 Task: Create a due date automation trigger when advanced on, 2 hours before a card is due add dates starting this month.
Action: Mouse moved to (880, 92)
Screenshot: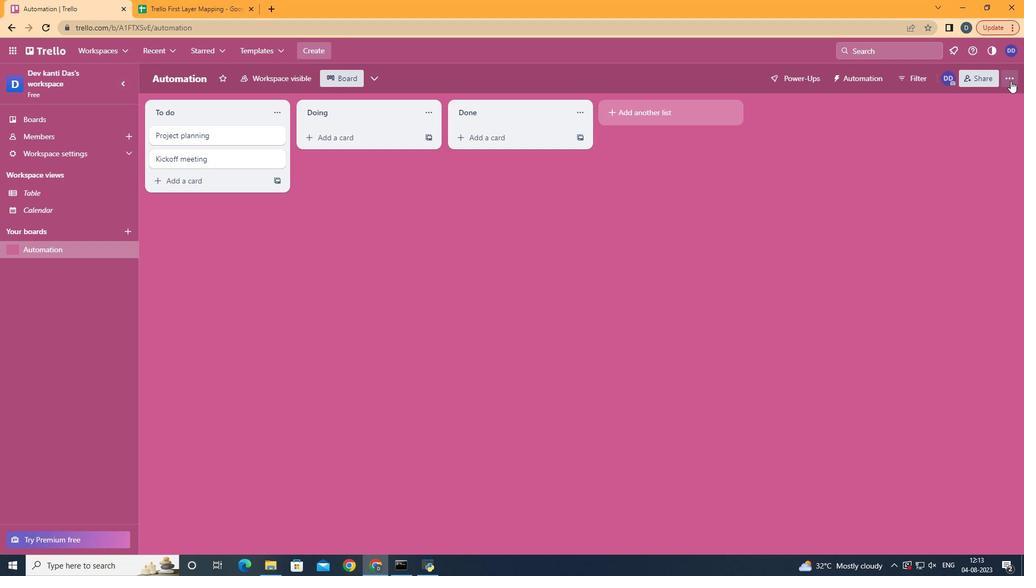 
Action: Mouse pressed left at (880, 92)
Screenshot: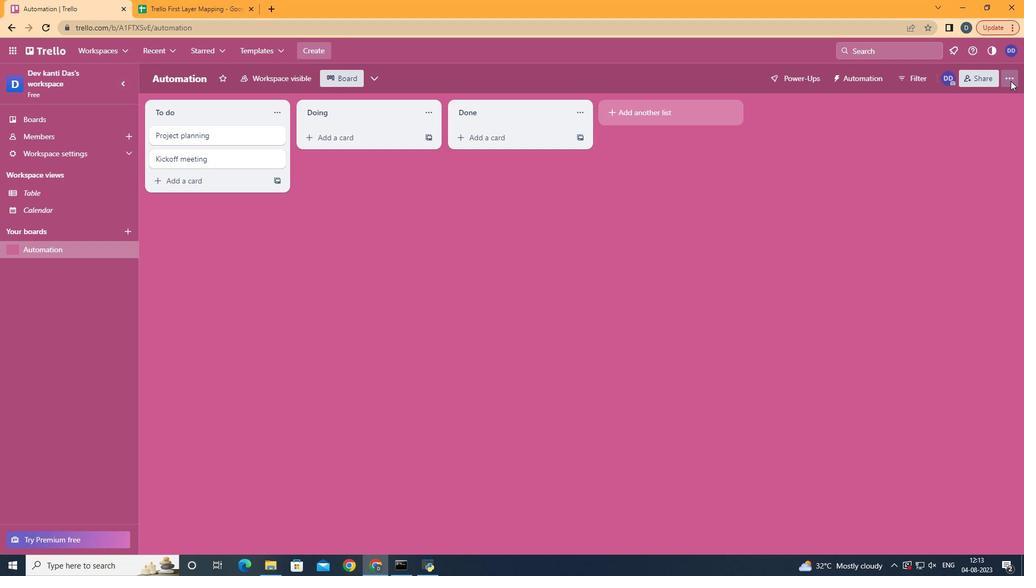 
Action: Mouse moved to (819, 229)
Screenshot: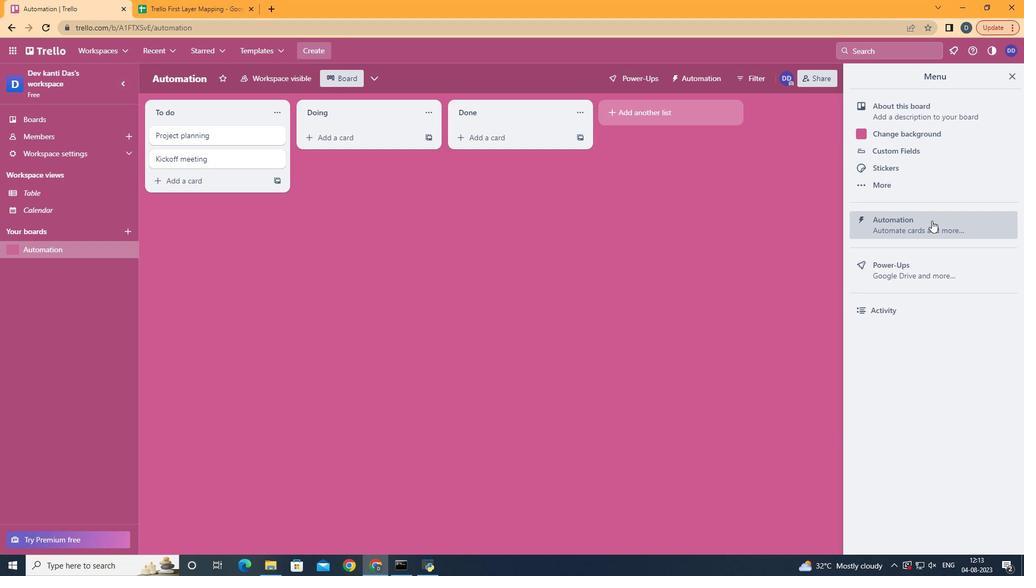 
Action: Mouse pressed left at (819, 229)
Screenshot: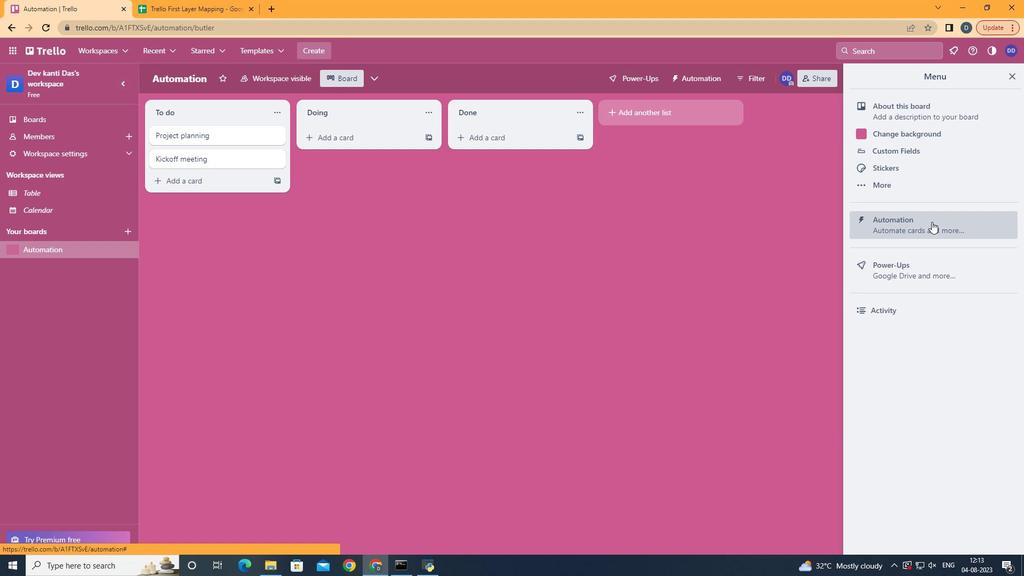
Action: Mouse moved to (268, 219)
Screenshot: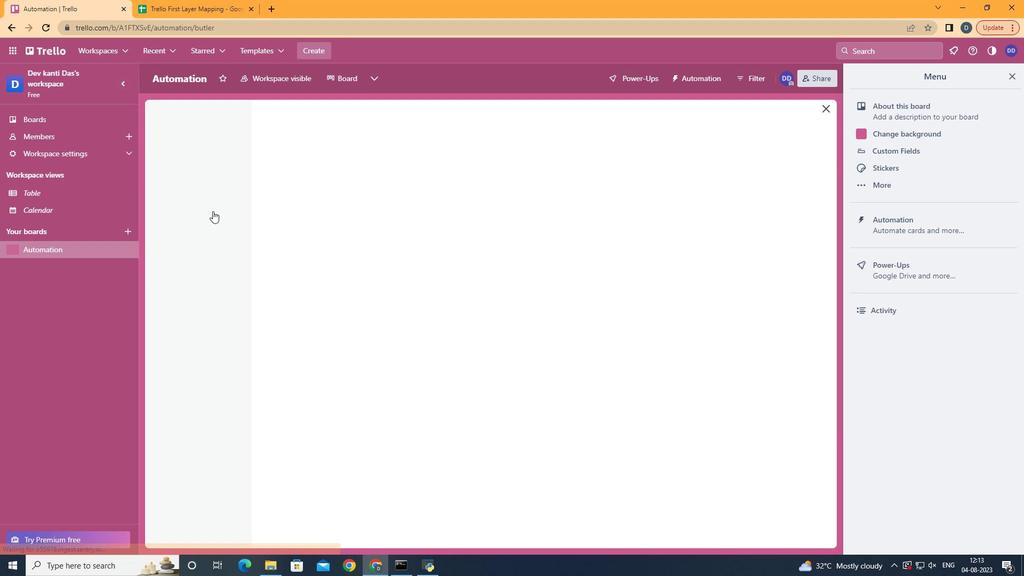 
Action: Mouse pressed left at (268, 219)
Screenshot: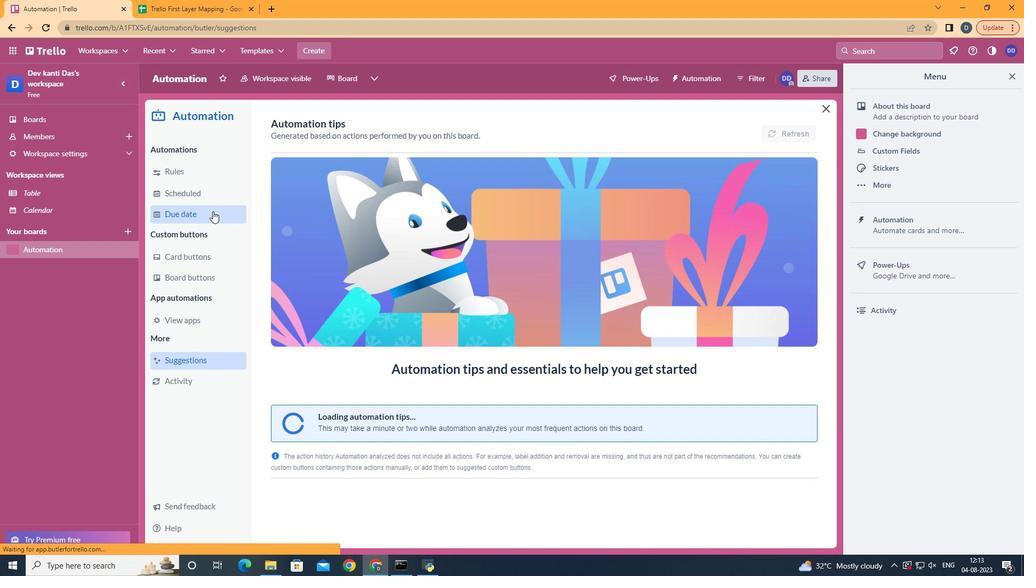 
Action: Mouse moved to (684, 141)
Screenshot: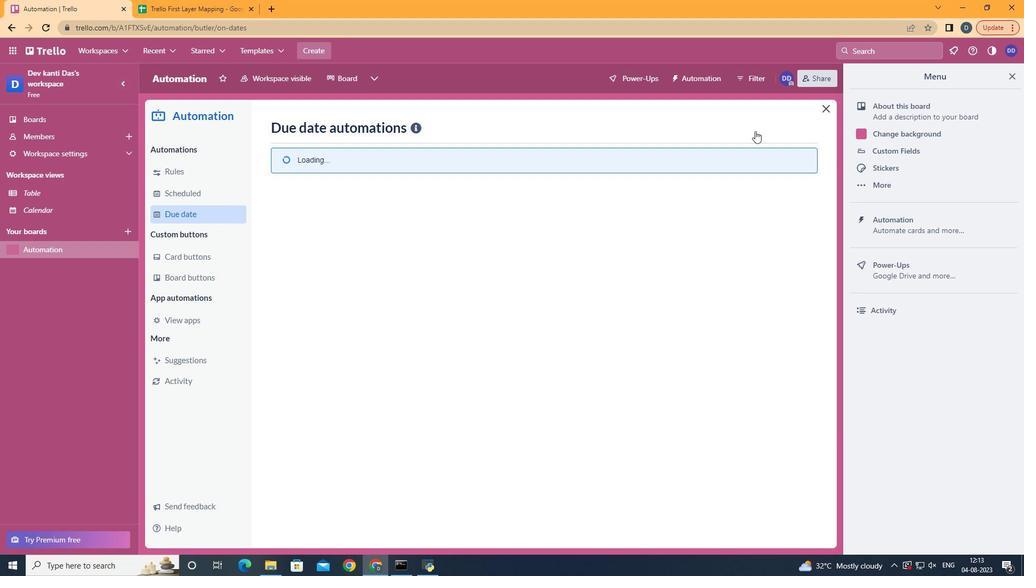 
Action: Mouse pressed left at (684, 141)
Screenshot: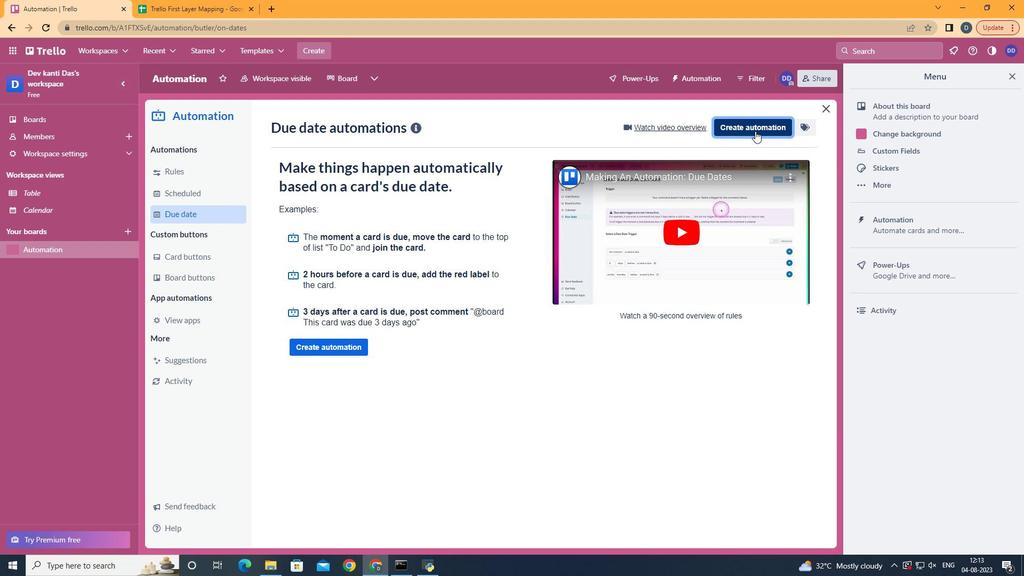 
Action: Mouse moved to (554, 244)
Screenshot: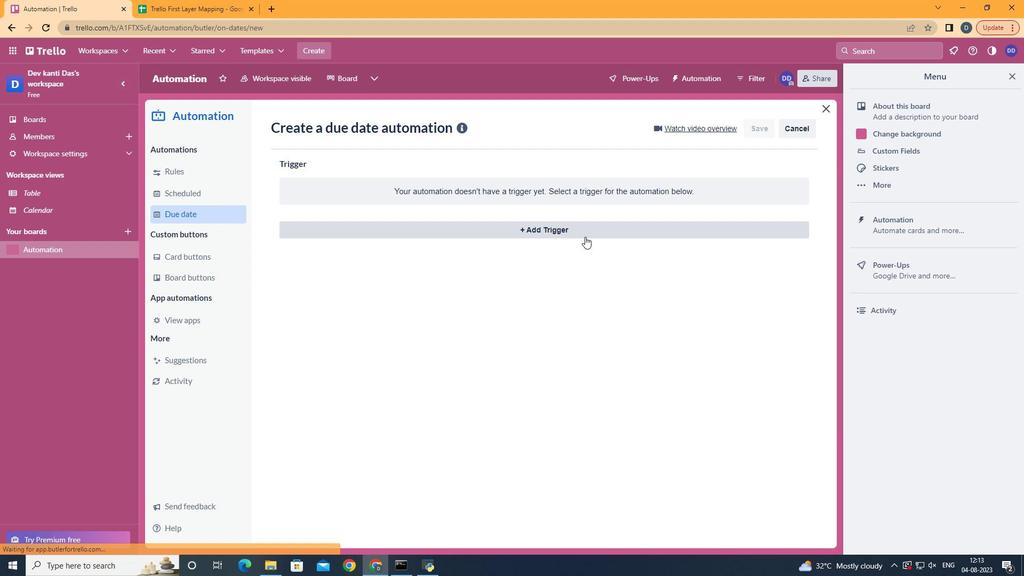 
Action: Mouse pressed left at (554, 244)
Screenshot: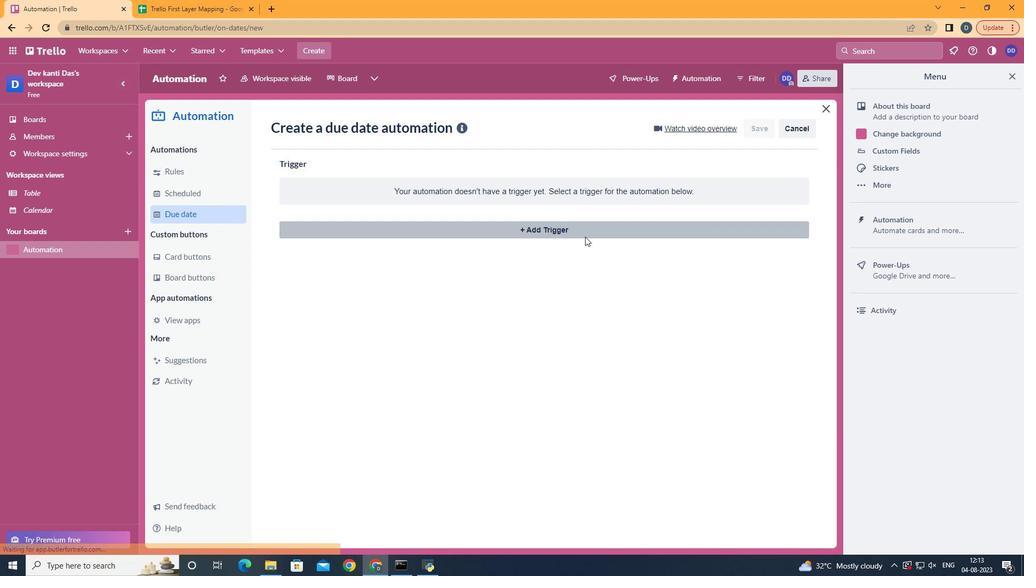 
Action: Mouse moved to (383, 457)
Screenshot: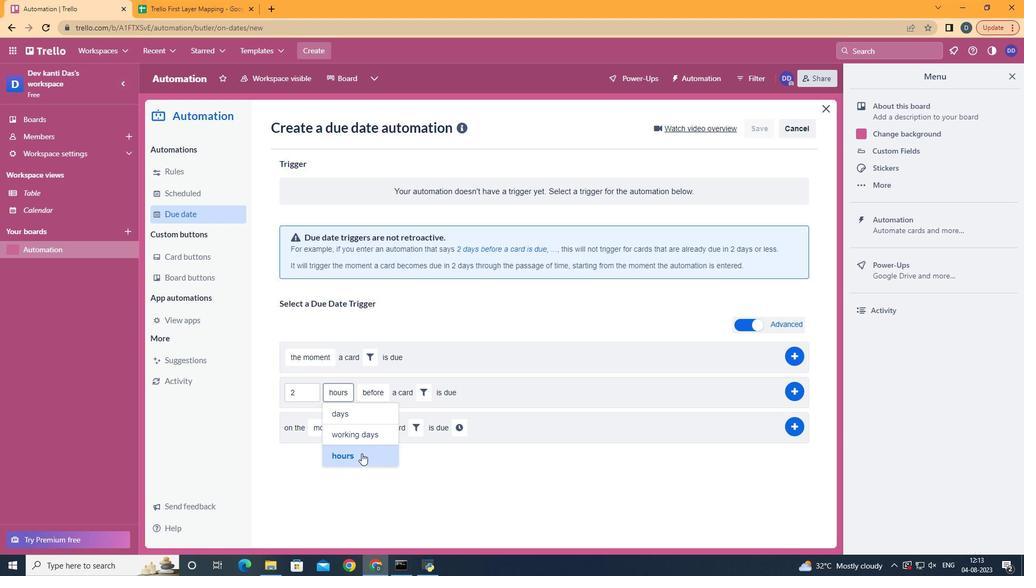 
Action: Mouse pressed left at (383, 457)
Screenshot: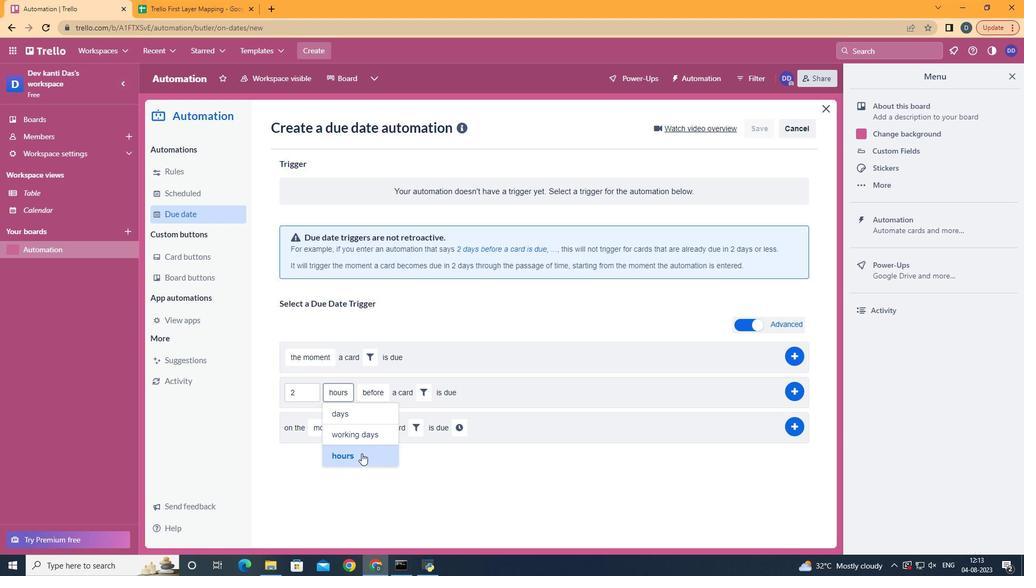 
Action: Mouse moved to (388, 414)
Screenshot: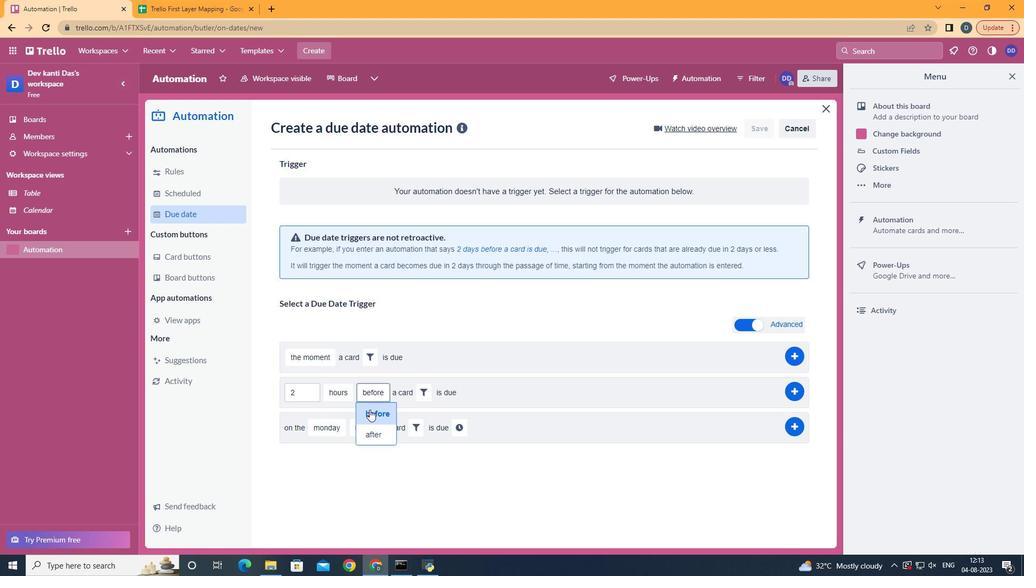 
Action: Mouse pressed left at (388, 414)
Screenshot: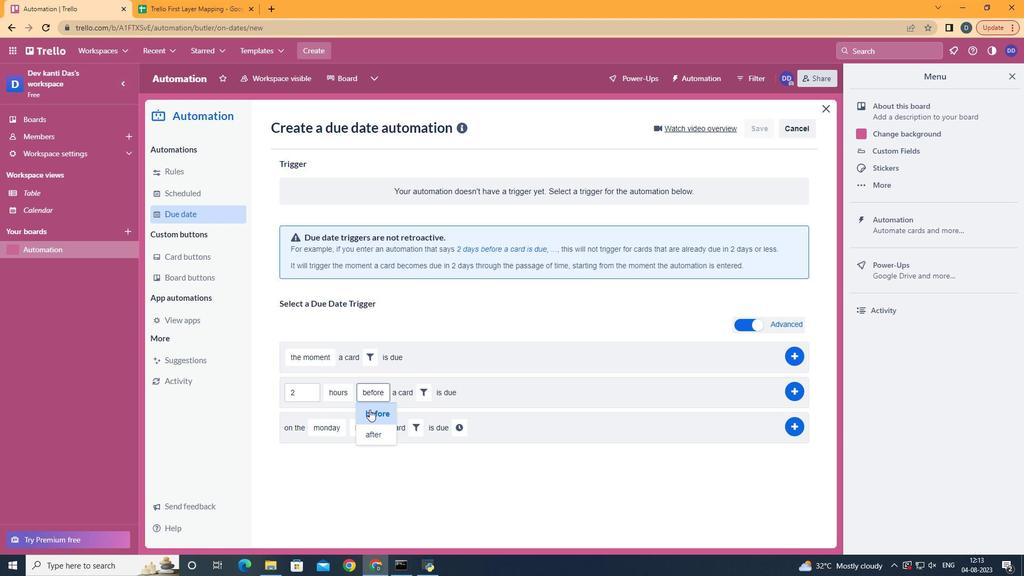 
Action: Mouse moved to (432, 399)
Screenshot: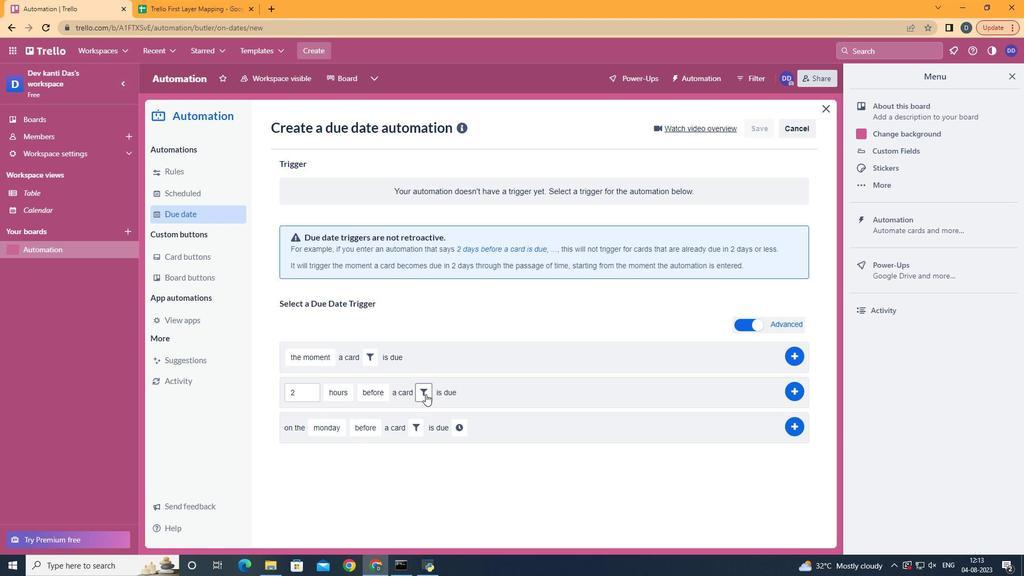 
Action: Mouse pressed left at (432, 399)
Screenshot: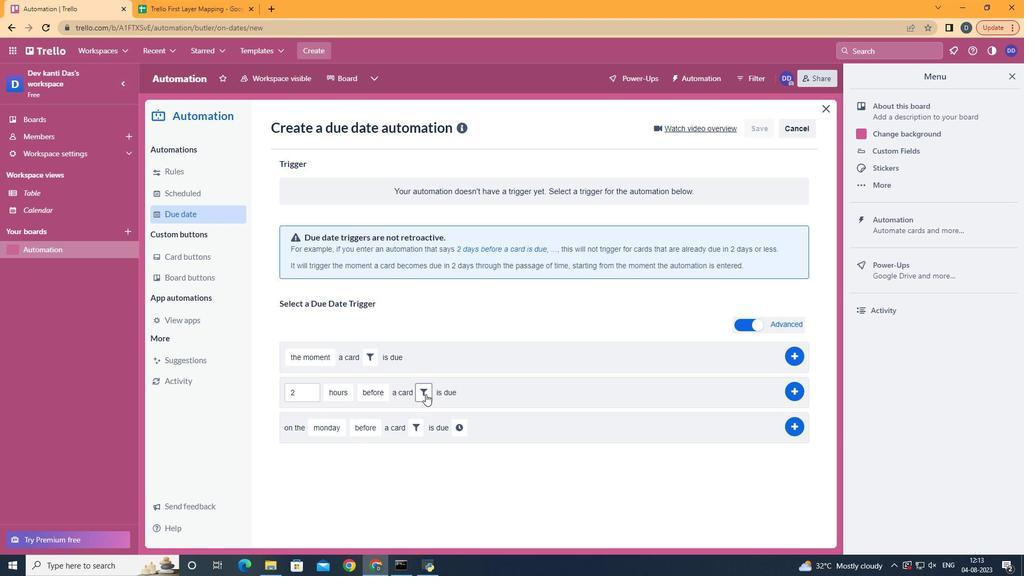 
Action: Mouse moved to (479, 428)
Screenshot: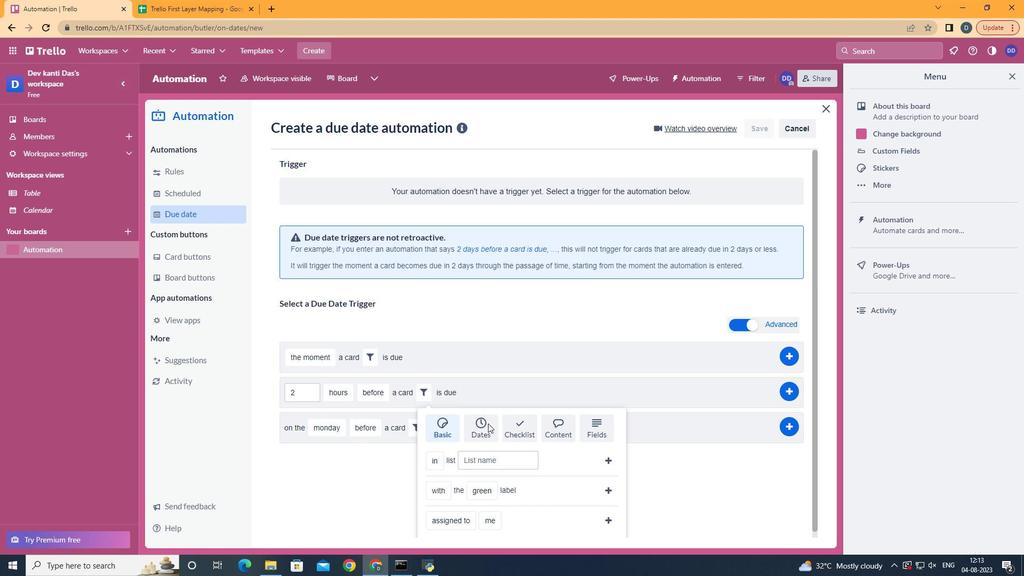 
Action: Mouse pressed left at (479, 428)
Screenshot: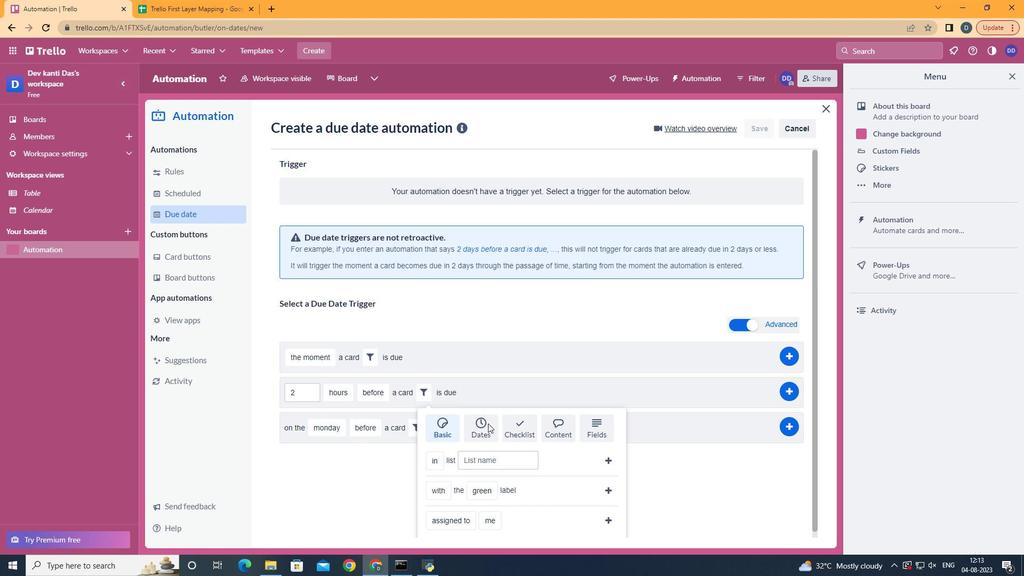 
Action: Mouse scrolled (479, 427) with delta (0, 0)
Screenshot: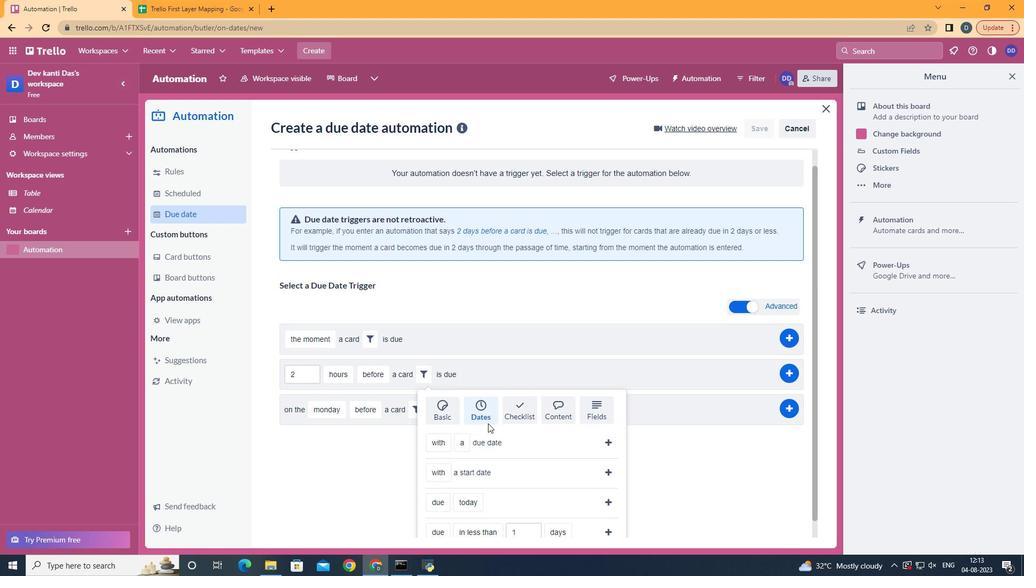 
Action: Mouse scrolled (479, 427) with delta (0, 0)
Screenshot: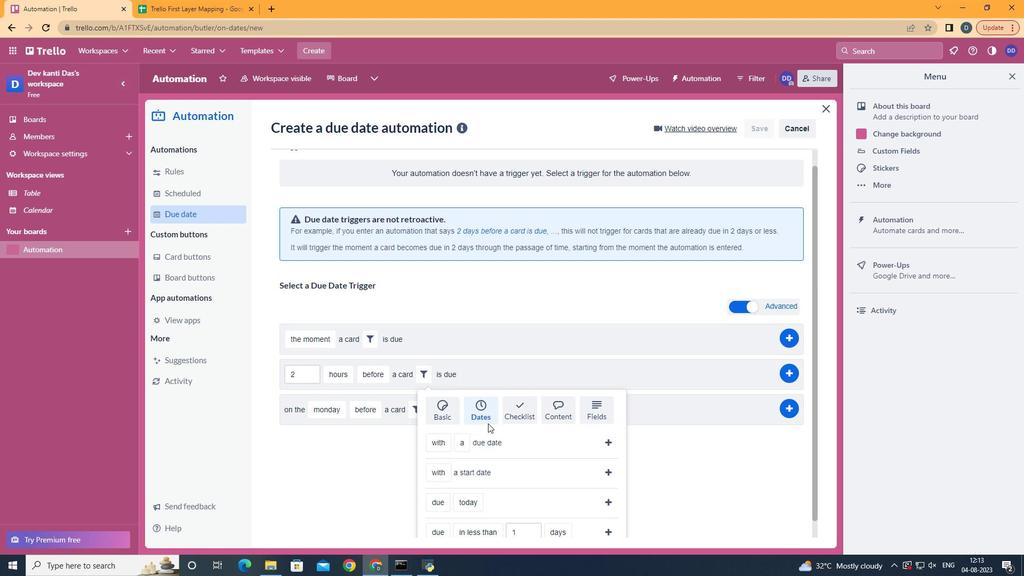 
Action: Mouse scrolled (479, 427) with delta (0, 0)
Screenshot: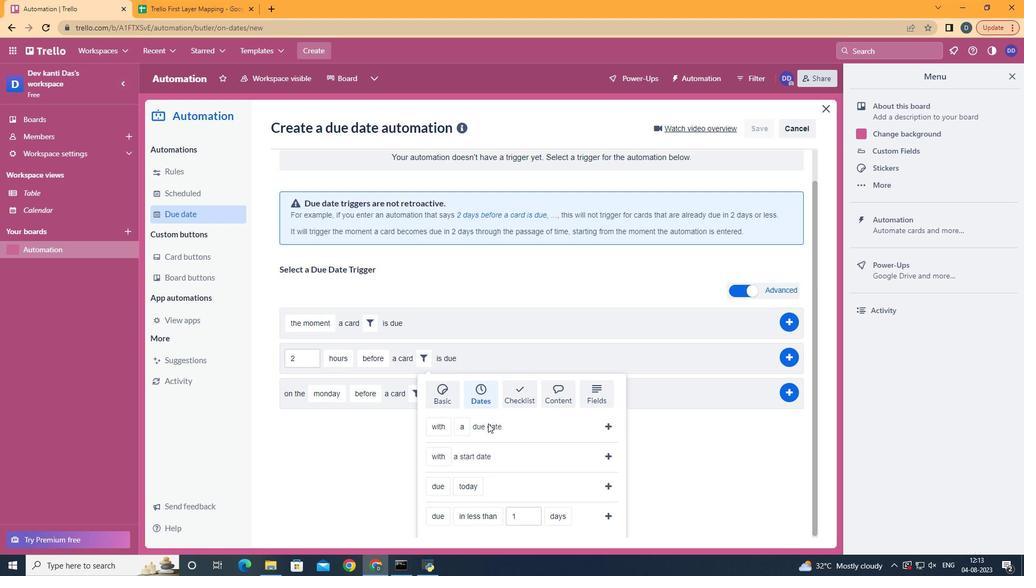 
Action: Mouse scrolled (479, 427) with delta (0, 0)
Screenshot: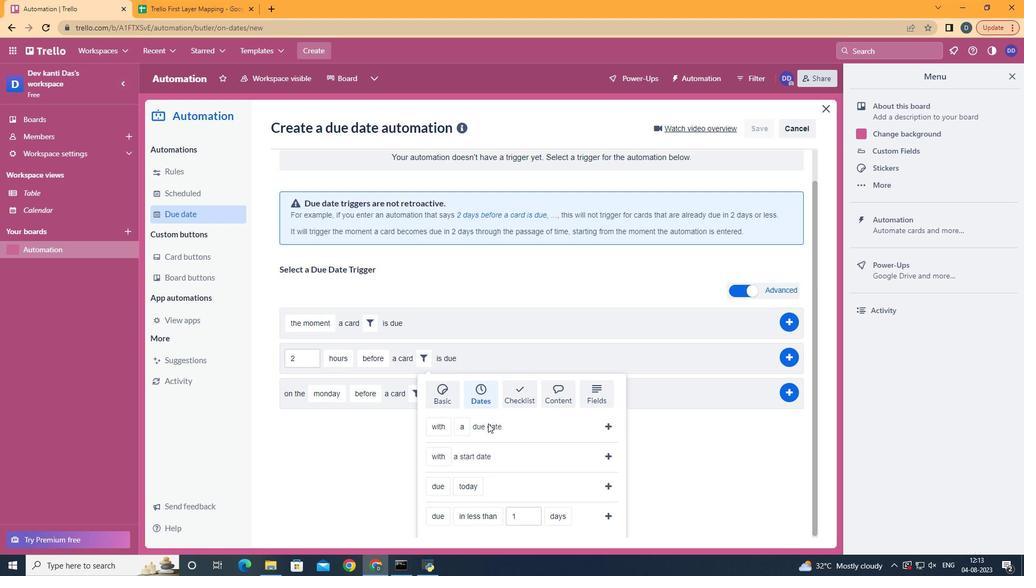 
Action: Mouse moved to (456, 451)
Screenshot: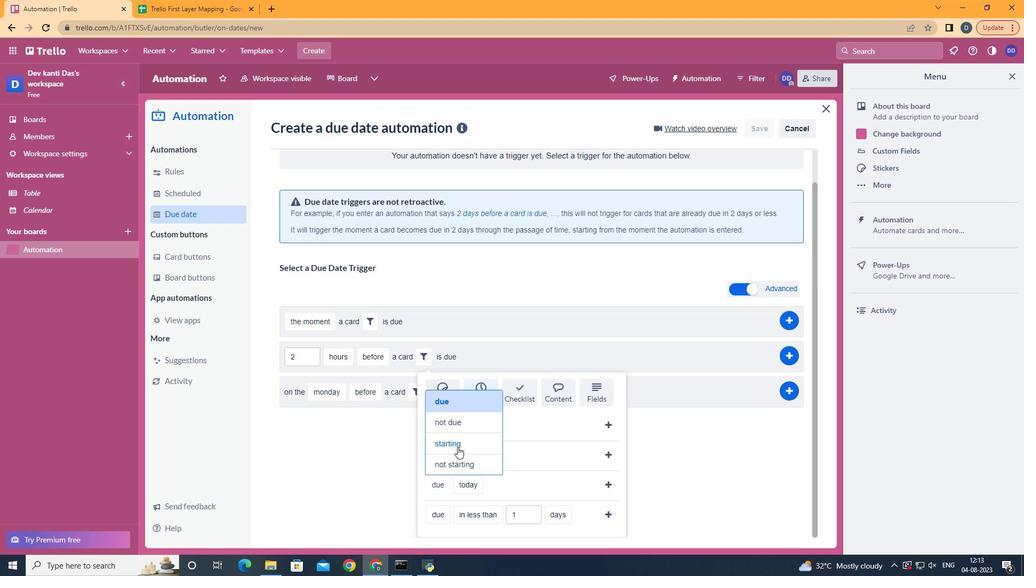 
Action: Mouse pressed left at (456, 451)
Screenshot: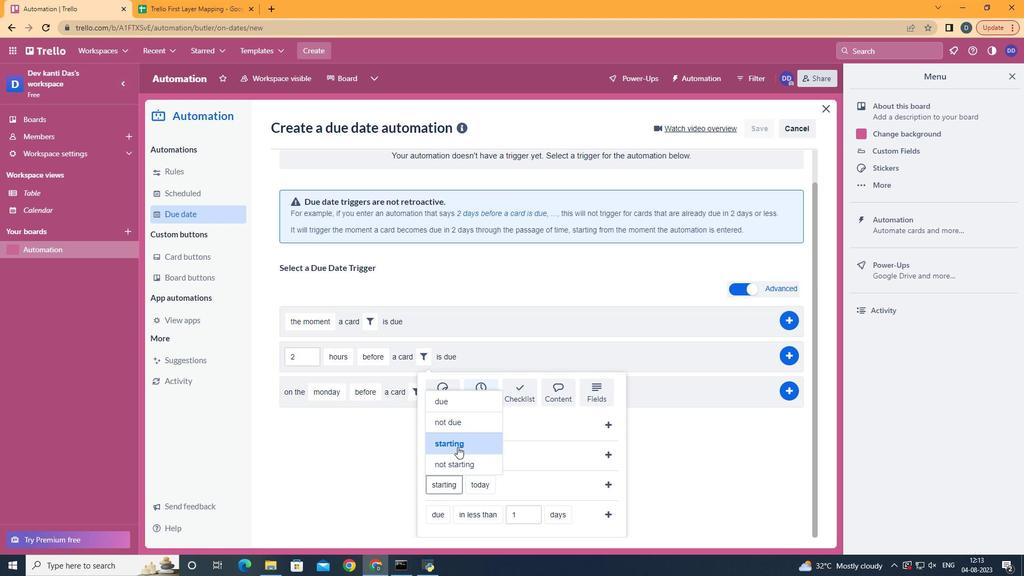 
Action: Mouse moved to (478, 443)
Screenshot: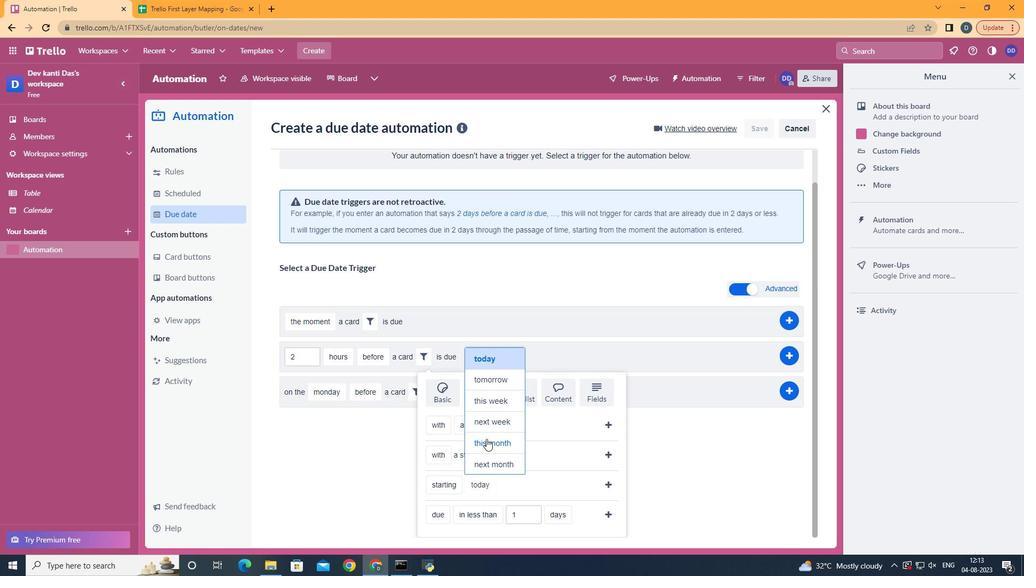 
Action: Mouse pressed left at (478, 443)
Screenshot: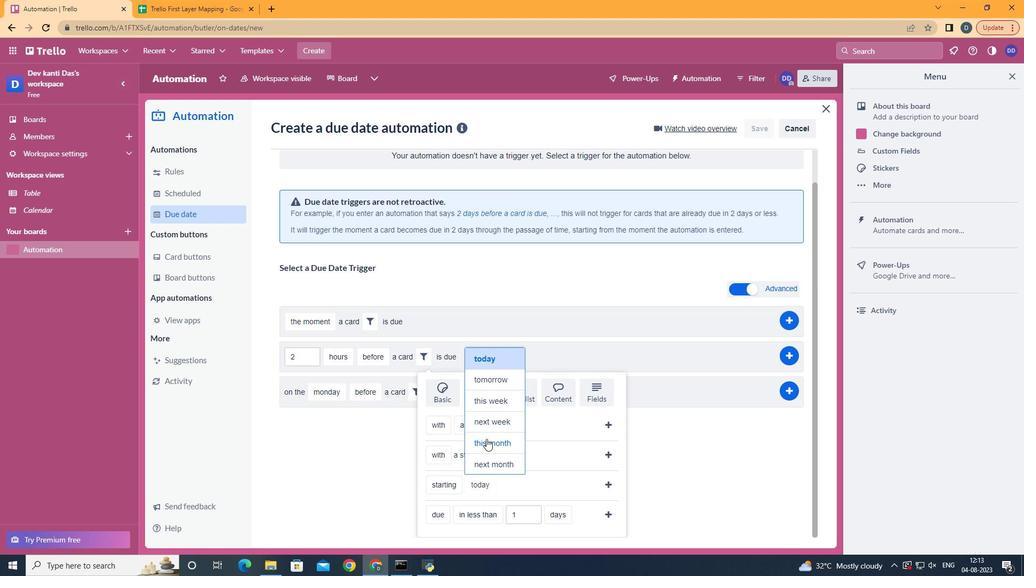 
Action: Mouse moved to (575, 490)
Screenshot: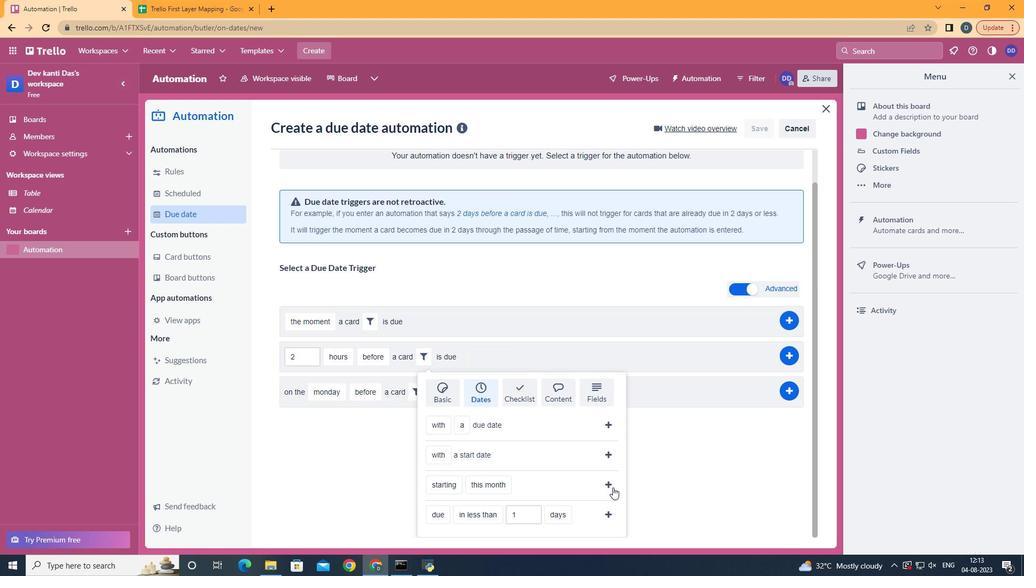 
Action: Mouse pressed left at (575, 490)
Screenshot: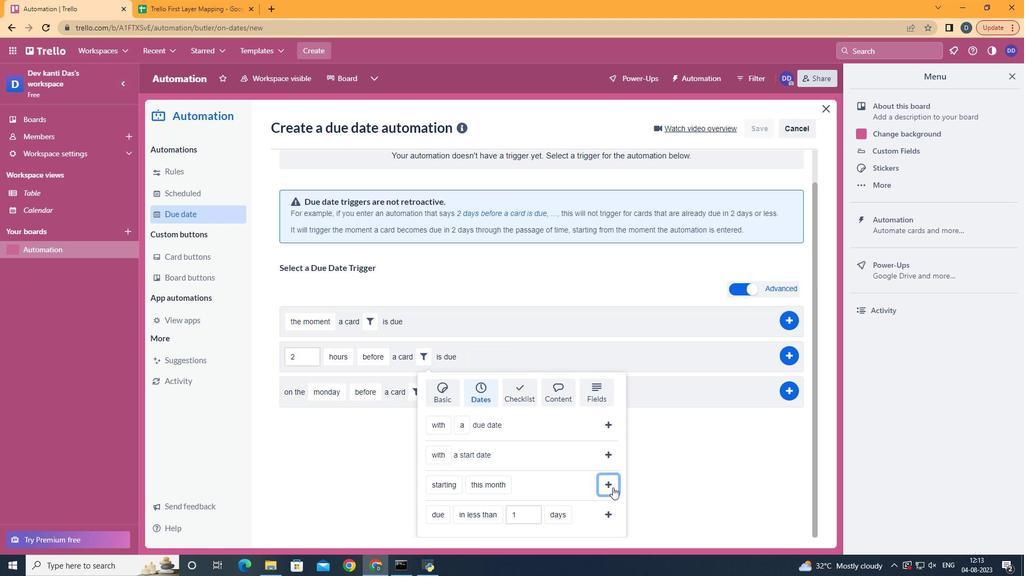 
Action: Mouse moved to (718, 397)
Screenshot: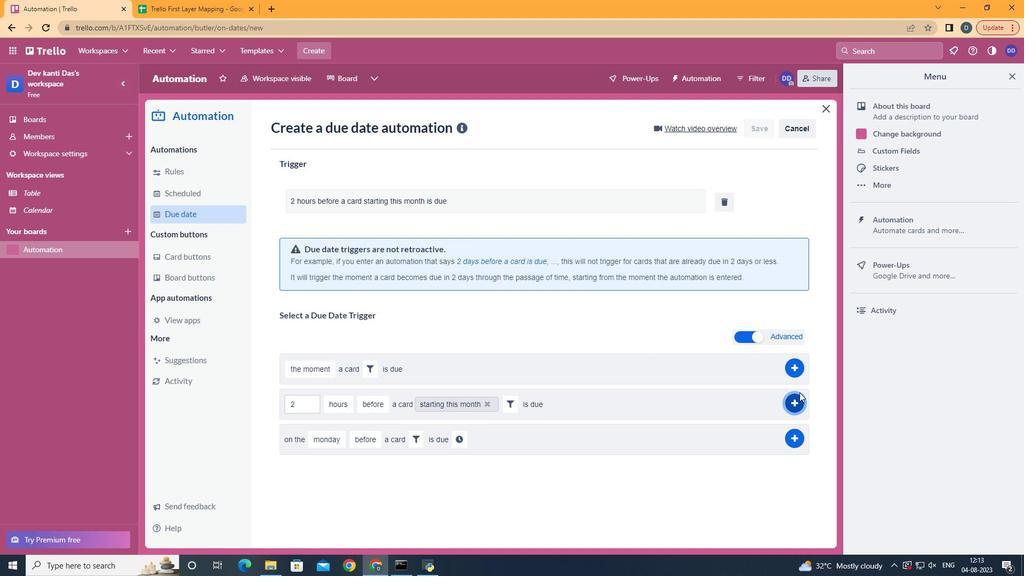 
Action: Mouse pressed left at (718, 397)
Screenshot: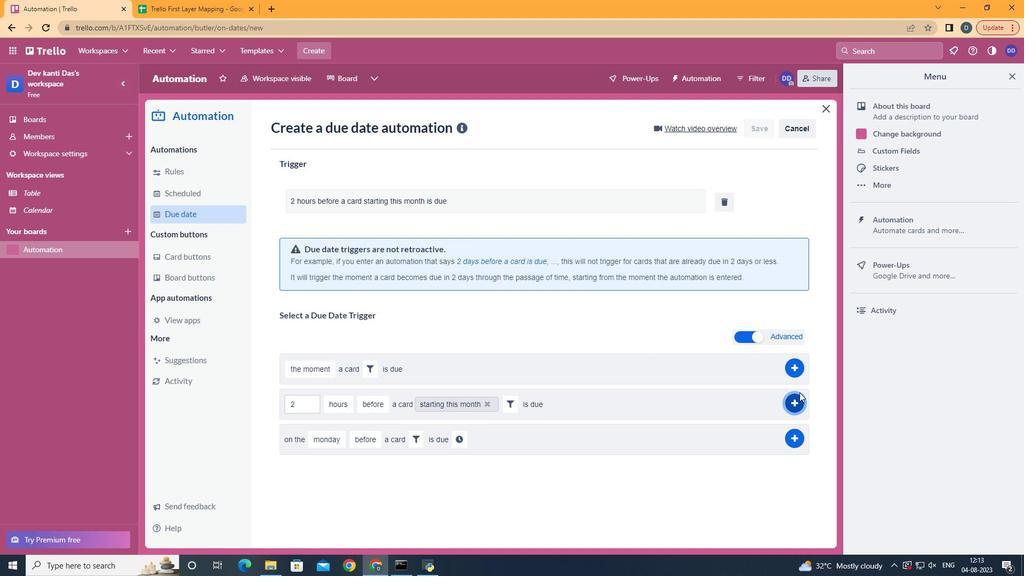 
Action: Mouse moved to (538, 237)
Screenshot: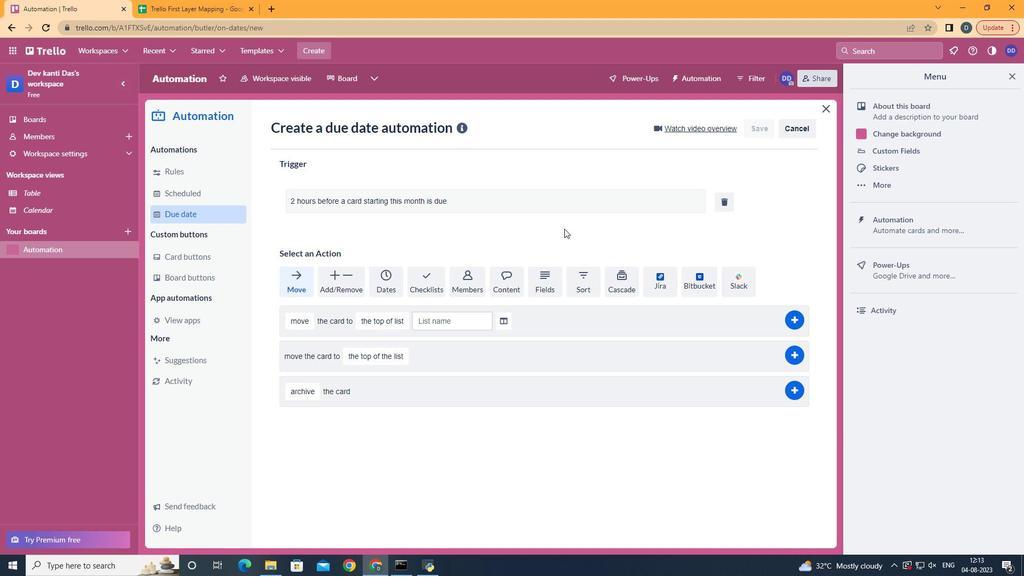 
